 Task: Add the task  Improve error handling and reporting in the app to the section Compliance Audit Sprint in the project TrueLine and add a Due Date to the respective task as 2023/11/06.
Action: Mouse moved to (489, 441)
Screenshot: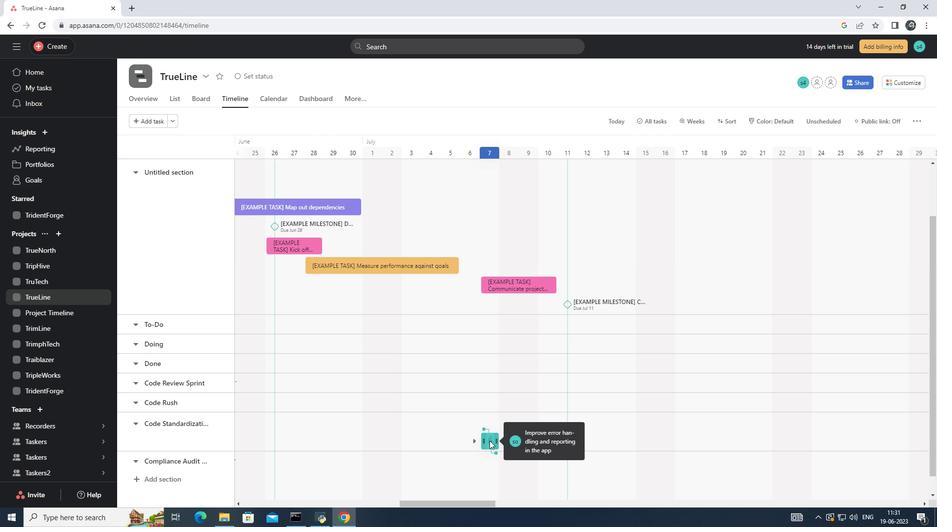 
Action: Mouse pressed left at (489, 441)
Screenshot: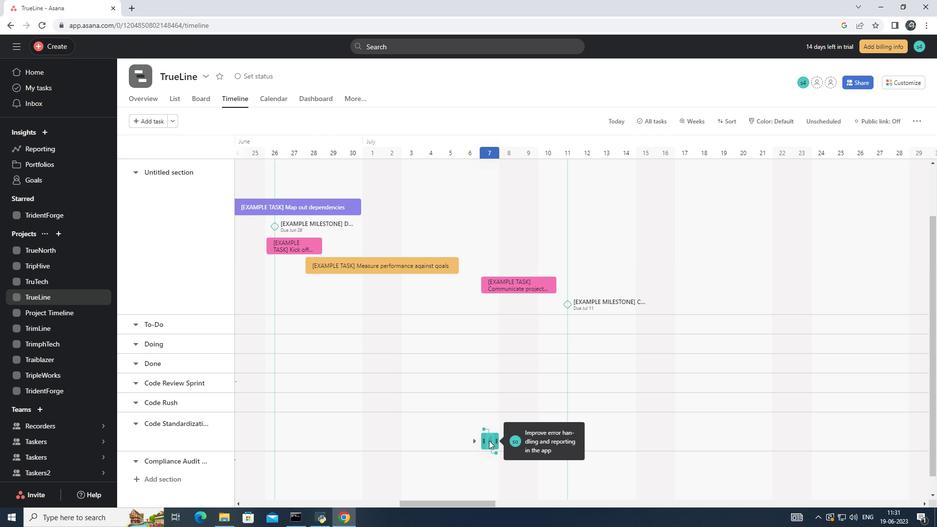 
Action: Mouse moved to (790, 215)
Screenshot: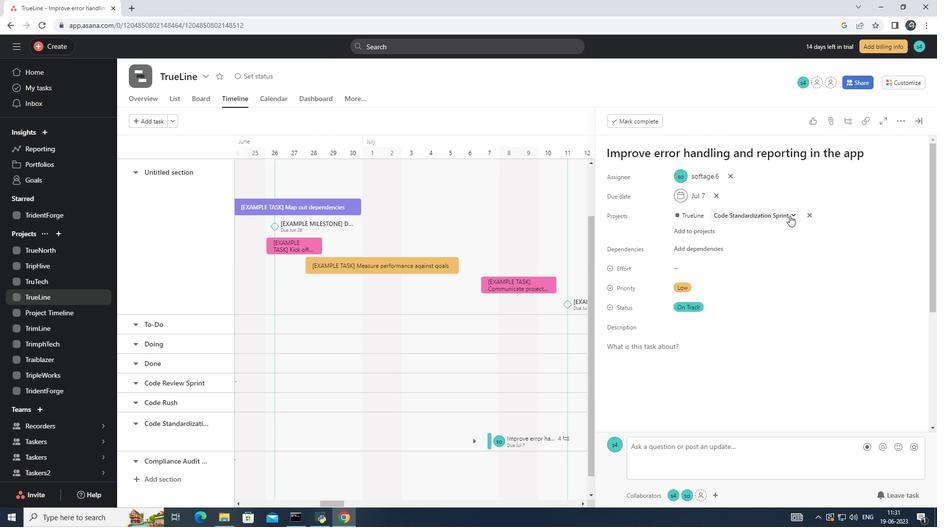 
Action: Mouse pressed left at (790, 215)
Screenshot: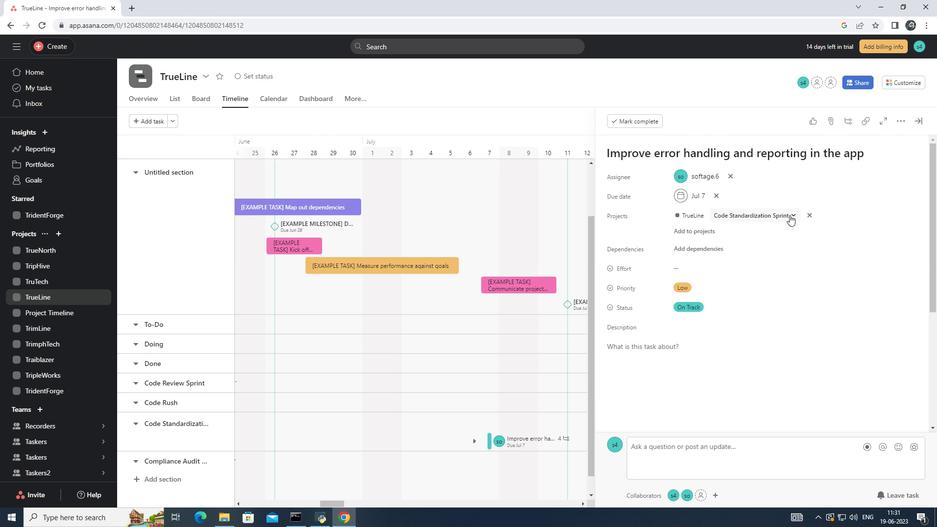 
Action: Mouse moved to (755, 359)
Screenshot: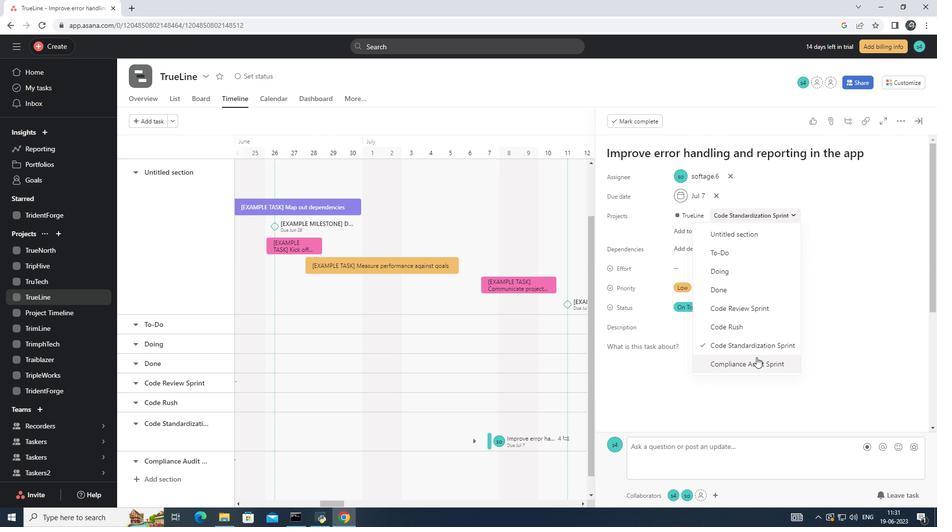 
Action: Mouse pressed left at (755, 359)
Screenshot: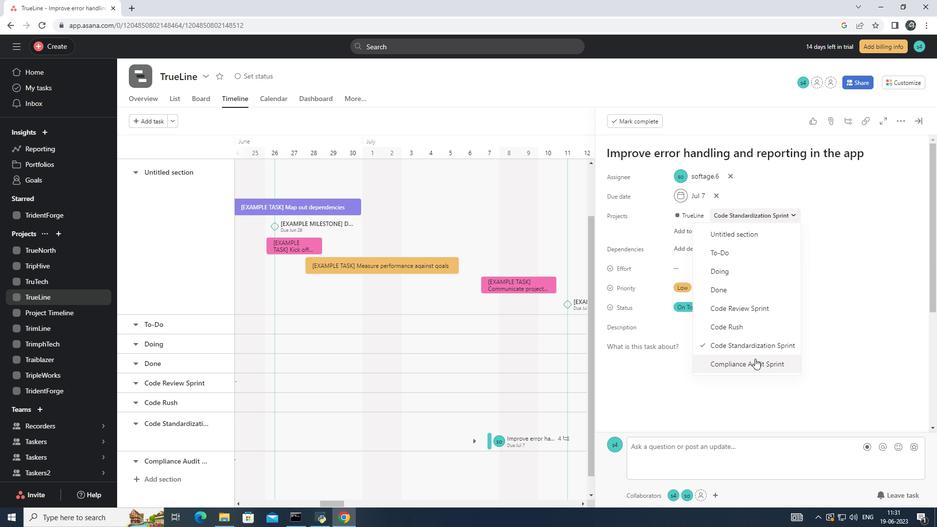 
Action: Mouse moved to (718, 190)
Screenshot: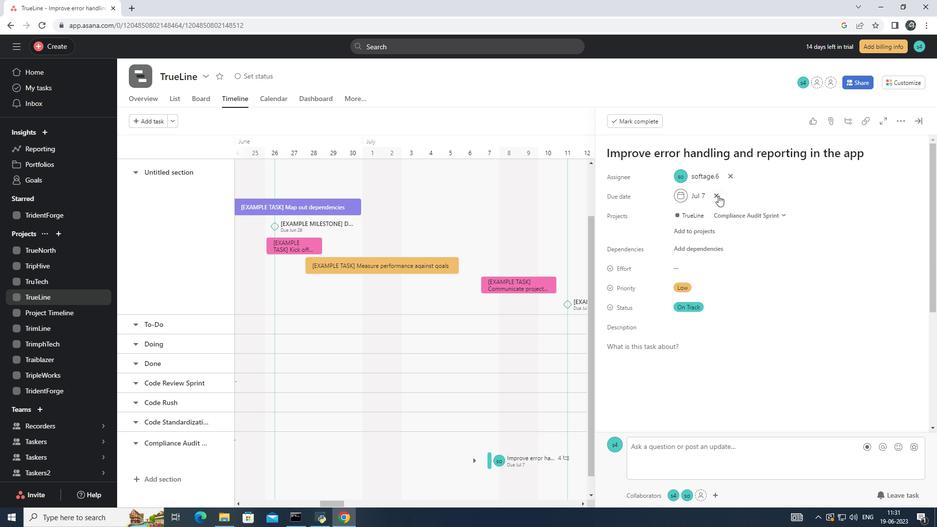 
Action: Mouse pressed left at (718, 190)
Screenshot: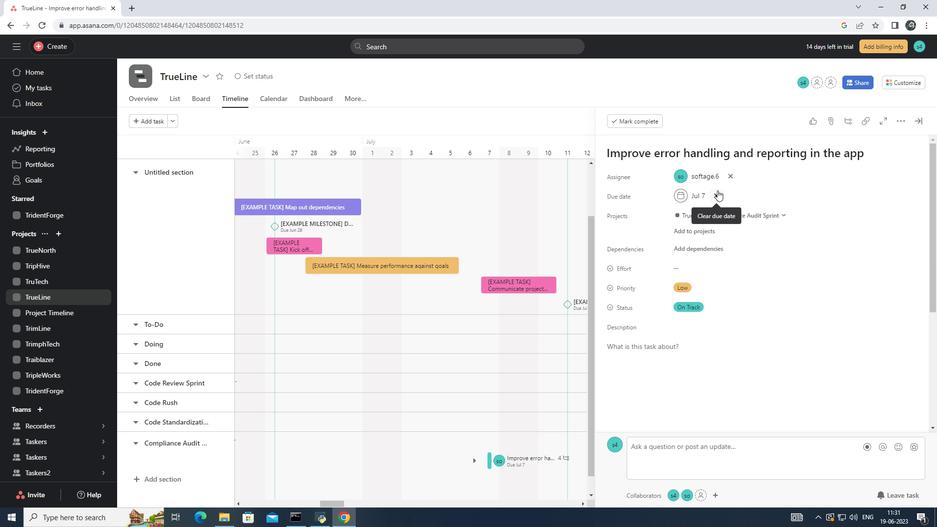 
Action: Mouse moved to (719, 194)
Screenshot: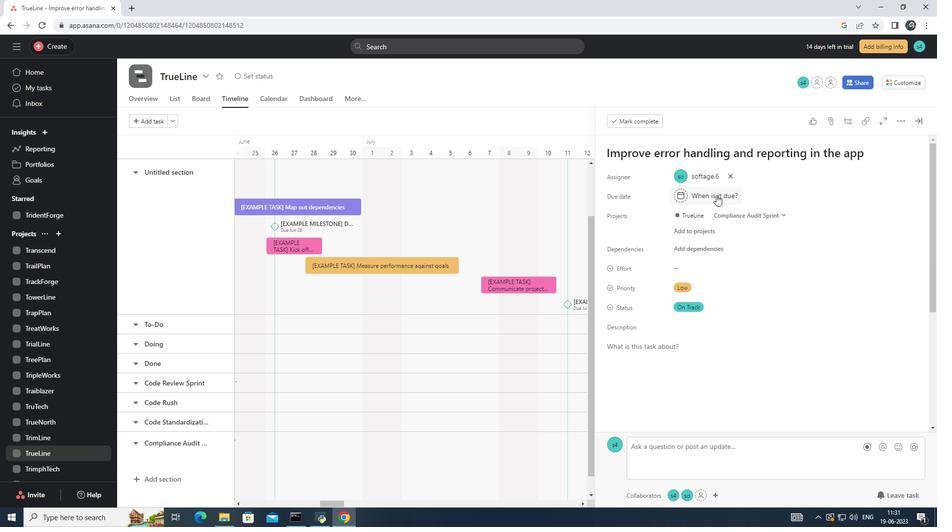 
Action: Mouse pressed left at (719, 194)
Screenshot: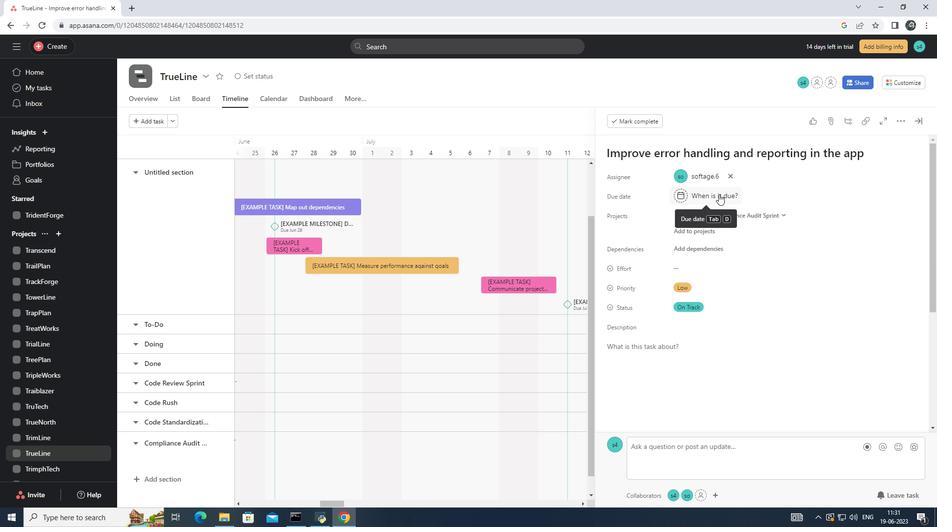 
Action: Mouse moved to (757, 221)
Screenshot: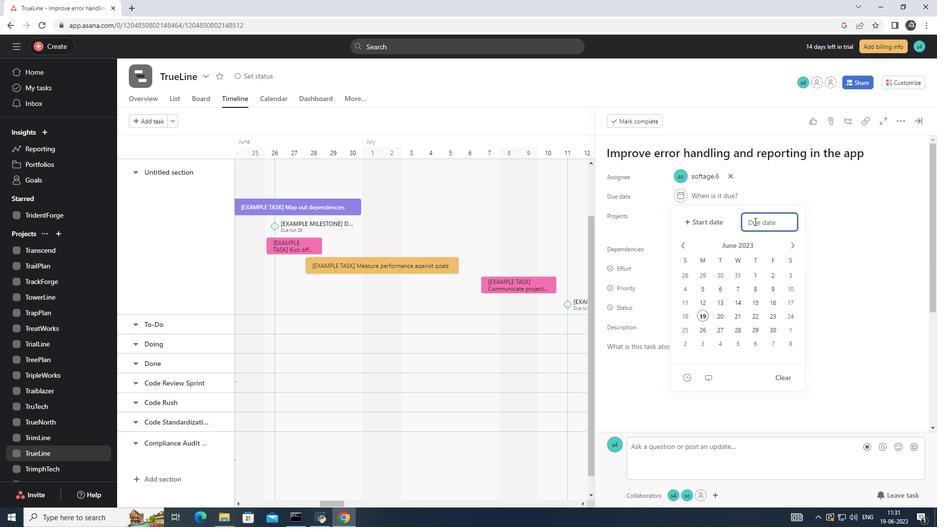 
Action: Mouse pressed left at (757, 221)
Screenshot: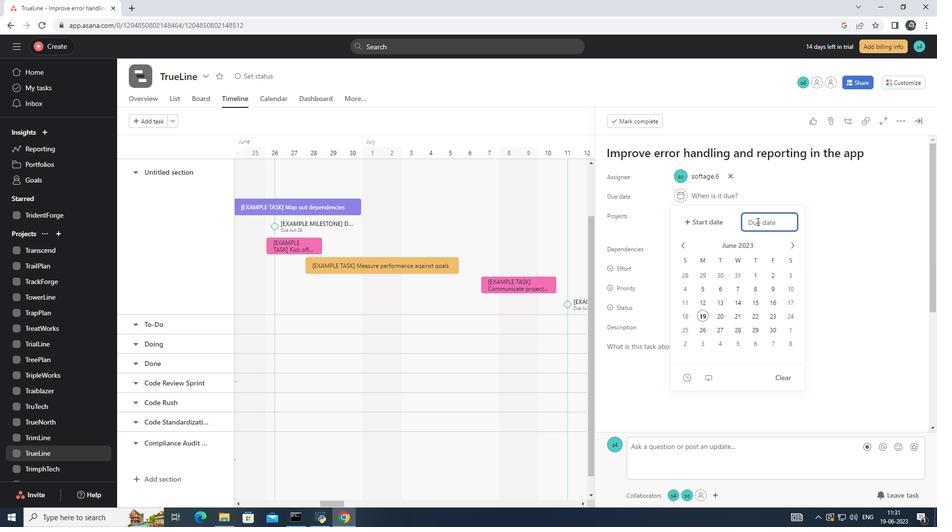 
Action: Key pressed 2023/11/06<Key.enter>
Screenshot: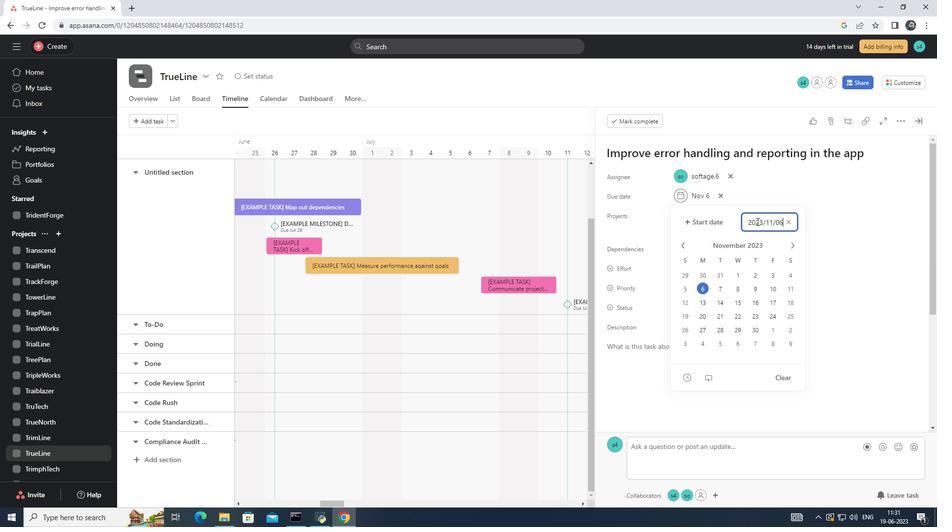 
